 Task: Add the slicer for column A.
Action: Mouse moved to (57, 140)
Screenshot: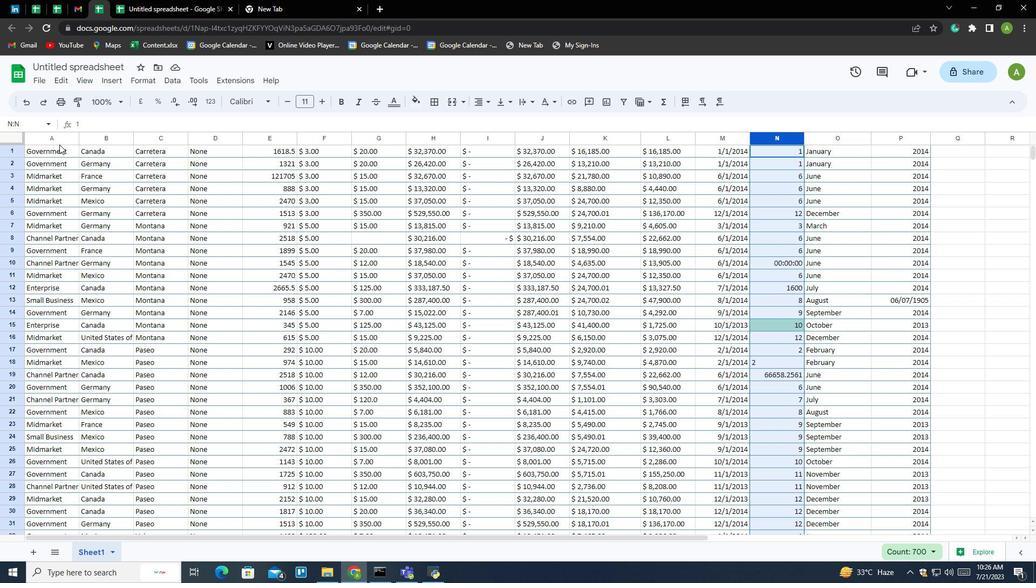 
Action: Mouse pressed left at (57, 140)
Screenshot: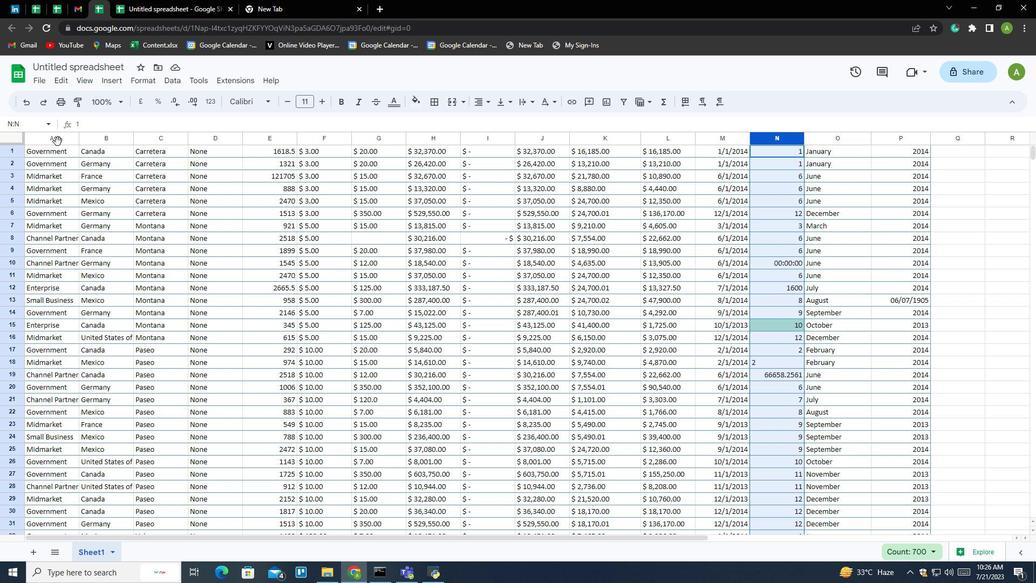 
Action: Mouse moved to (174, 80)
Screenshot: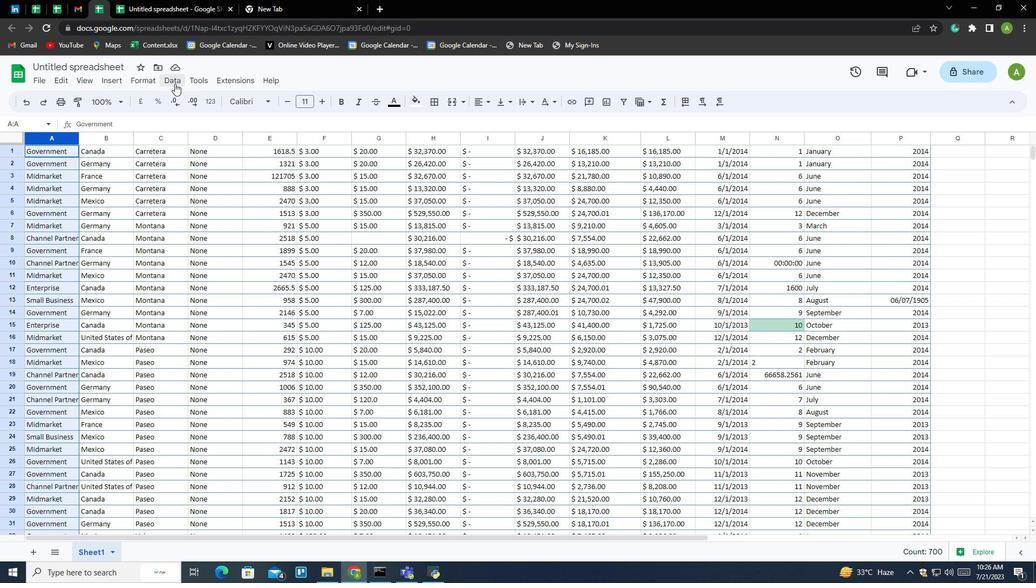 
Action: Mouse pressed left at (174, 80)
Screenshot: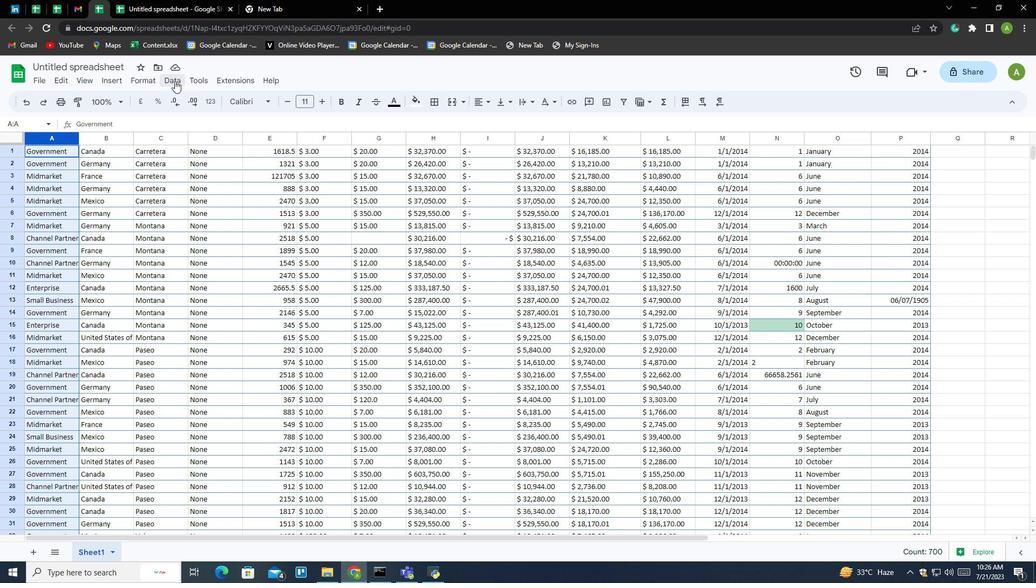 
Action: Mouse moved to (196, 177)
Screenshot: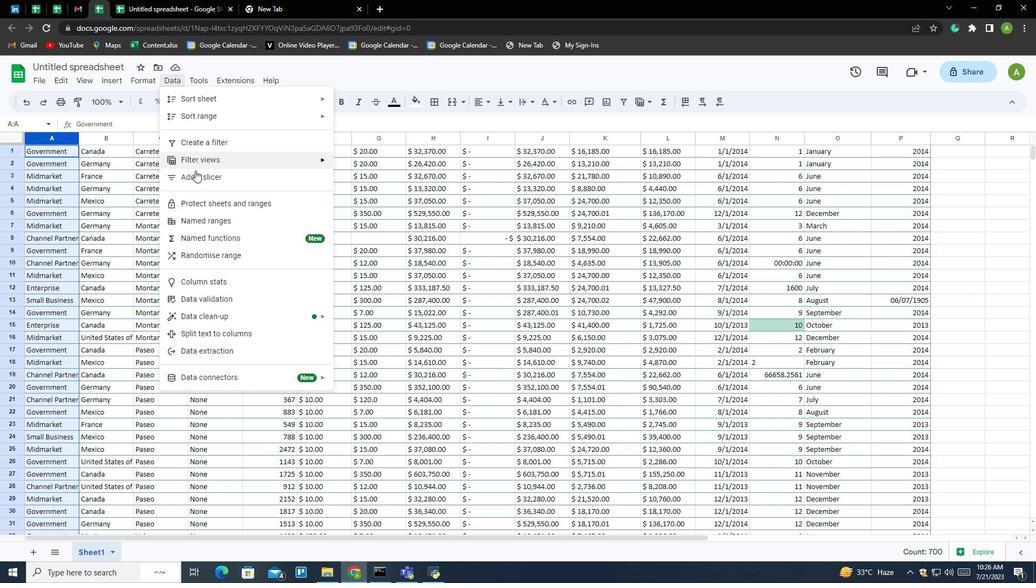 
Action: Mouse pressed left at (196, 177)
Screenshot: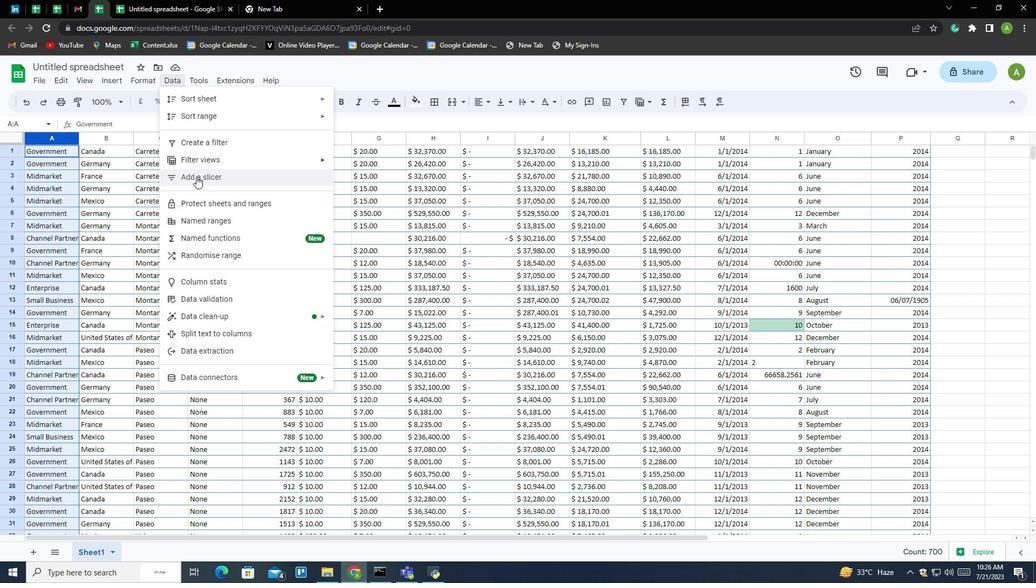 
